 Task: Paste the paint format onto the triangle of an oval shape filled with red color.
Action: Mouse moved to (102, 95)
Screenshot: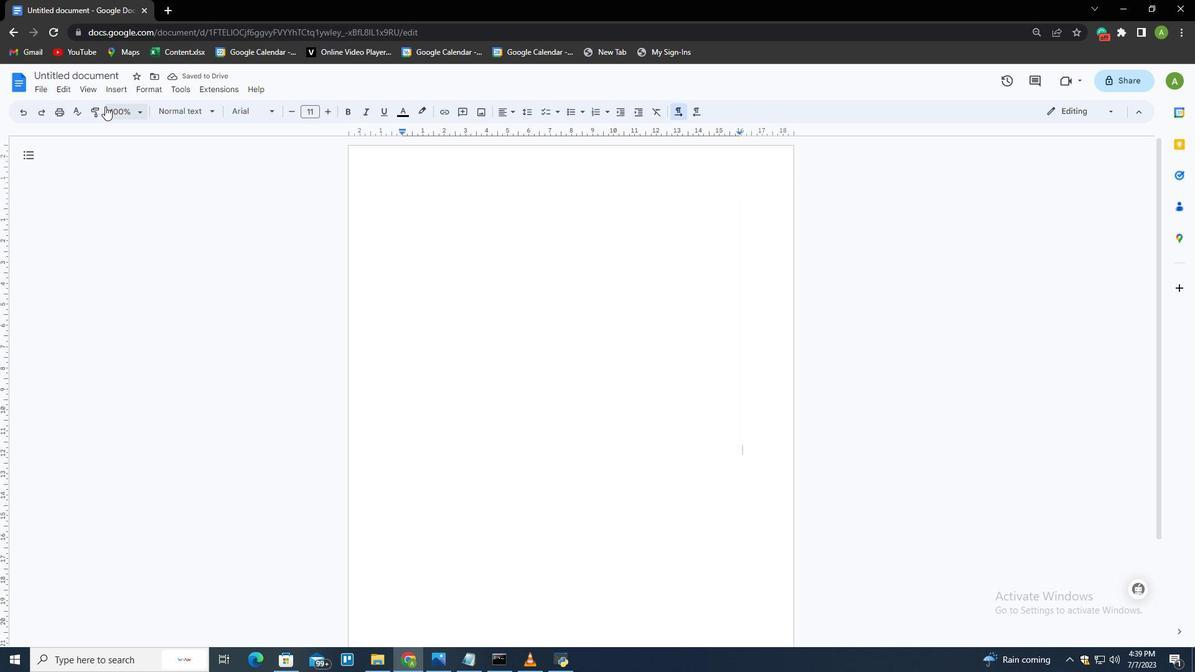 
Action: Mouse pressed left at (102, 95)
Screenshot: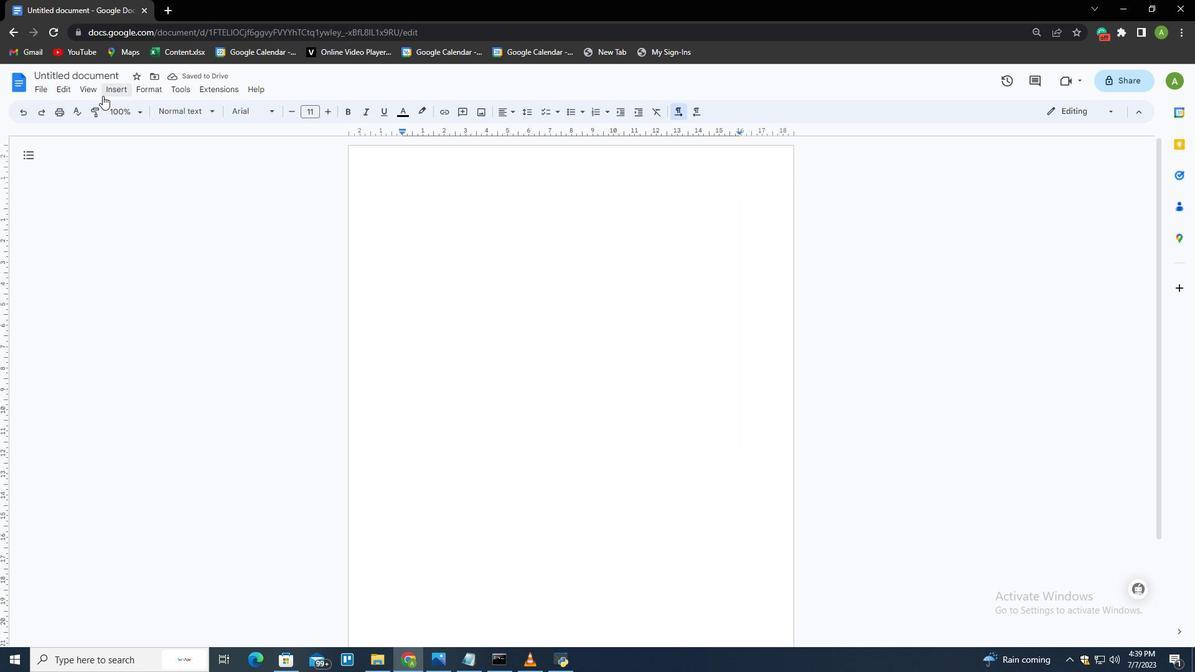 
Action: Mouse moved to (138, 142)
Screenshot: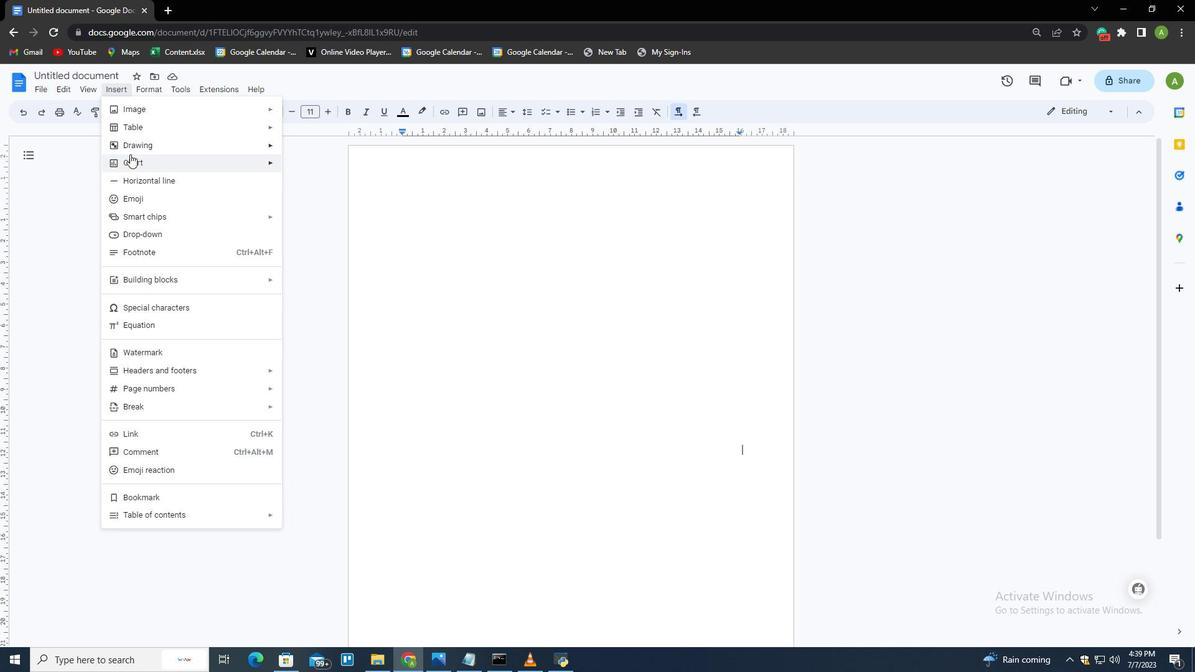 
Action: Mouse pressed left at (138, 142)
Screenshot: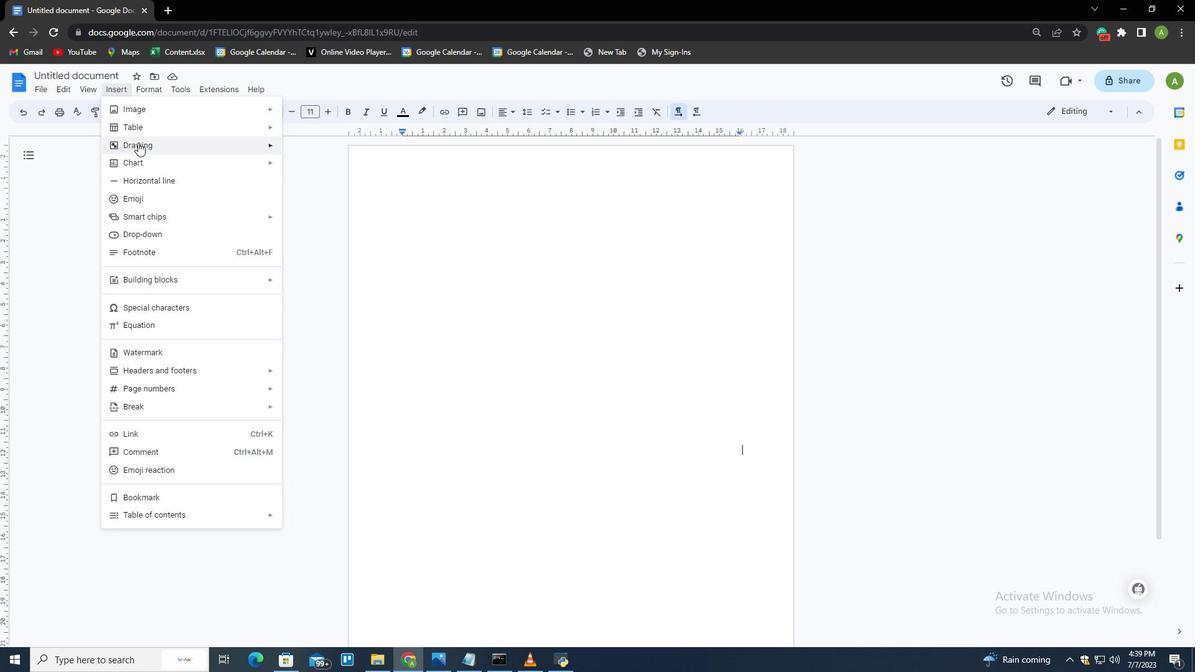 
Action: Mouse moved to (312, 145)
Screenshot: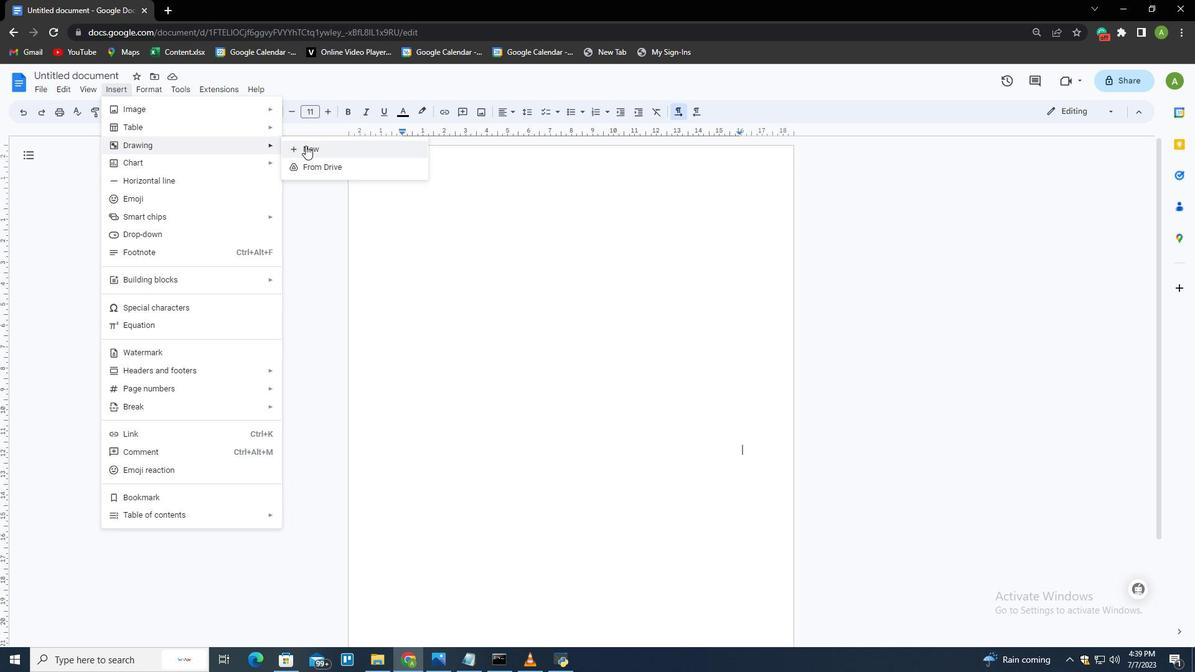 
Action: Mouse pressed left at (312, 145)
Screenshot: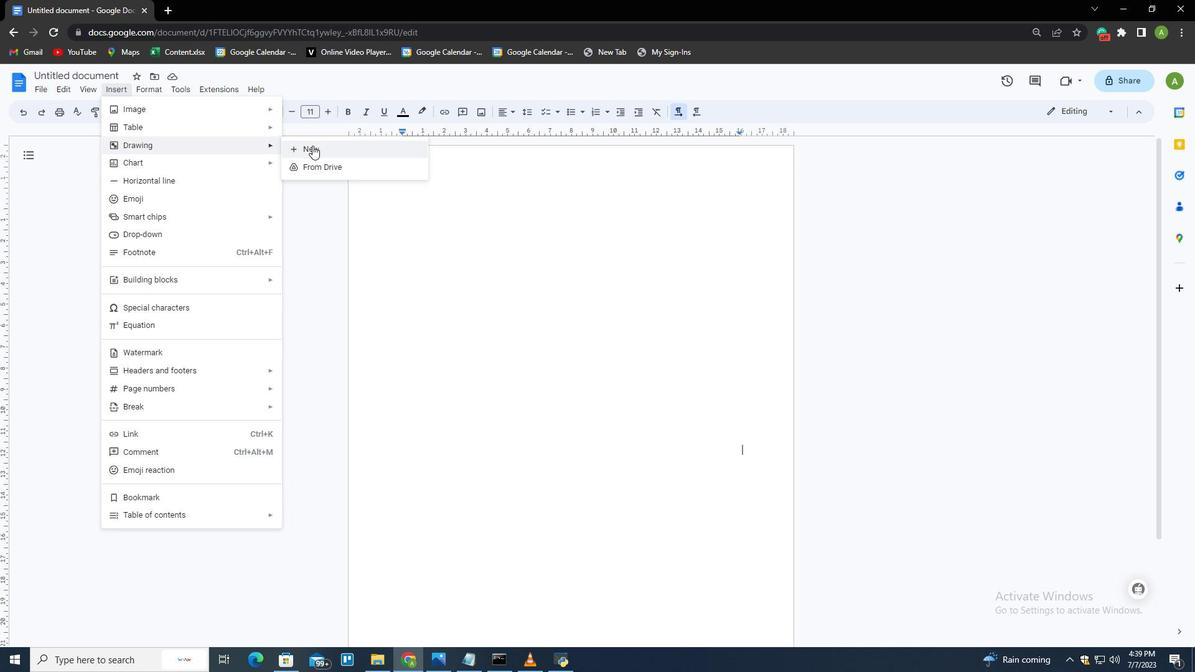 
Action: Mouse moved to (444, 143)
Screenshot: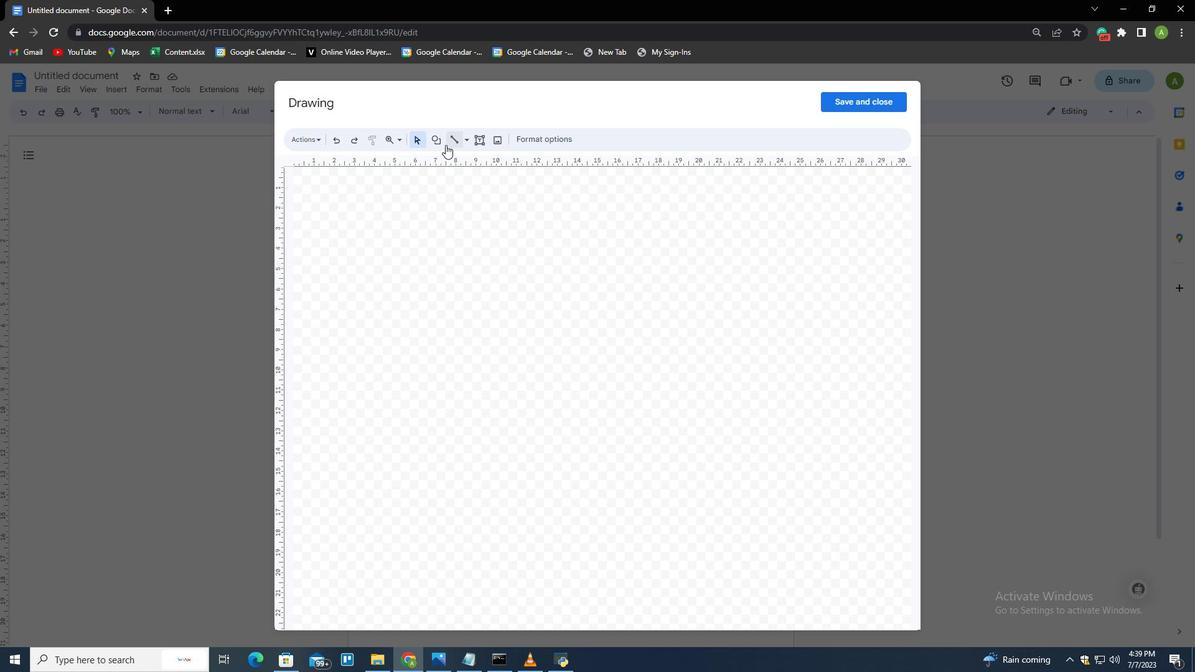 
Action: Mouse pressed left at (444, 143)
Screenshot: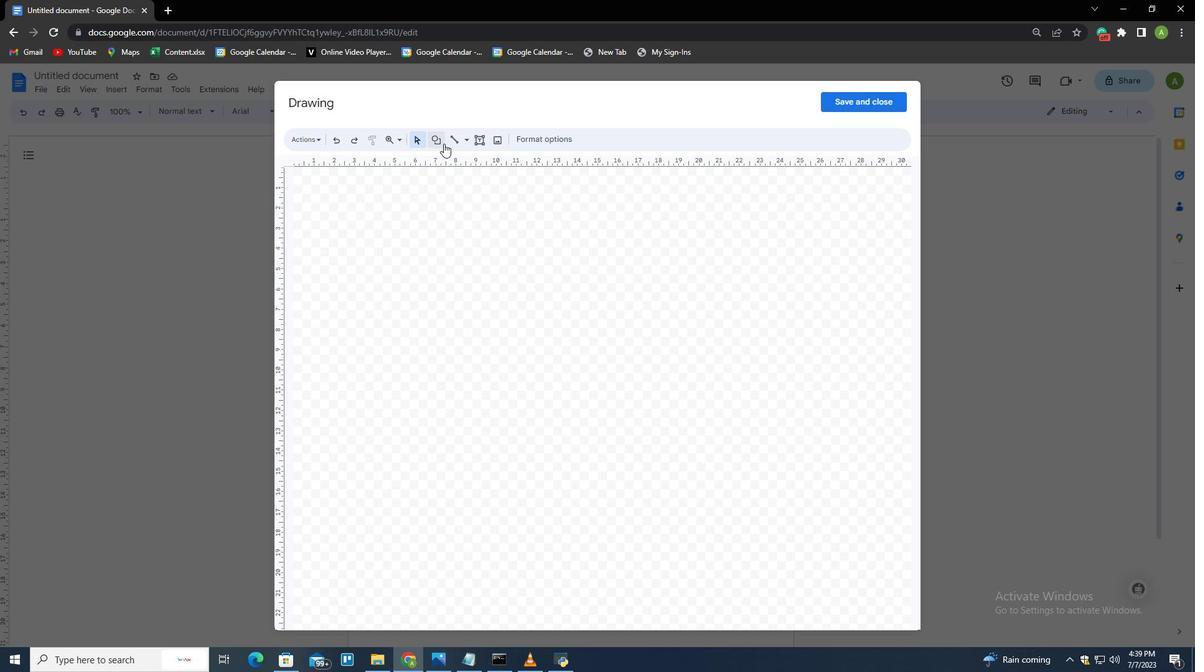 
Action: Mouse moved to (453, 160)
Screenshot: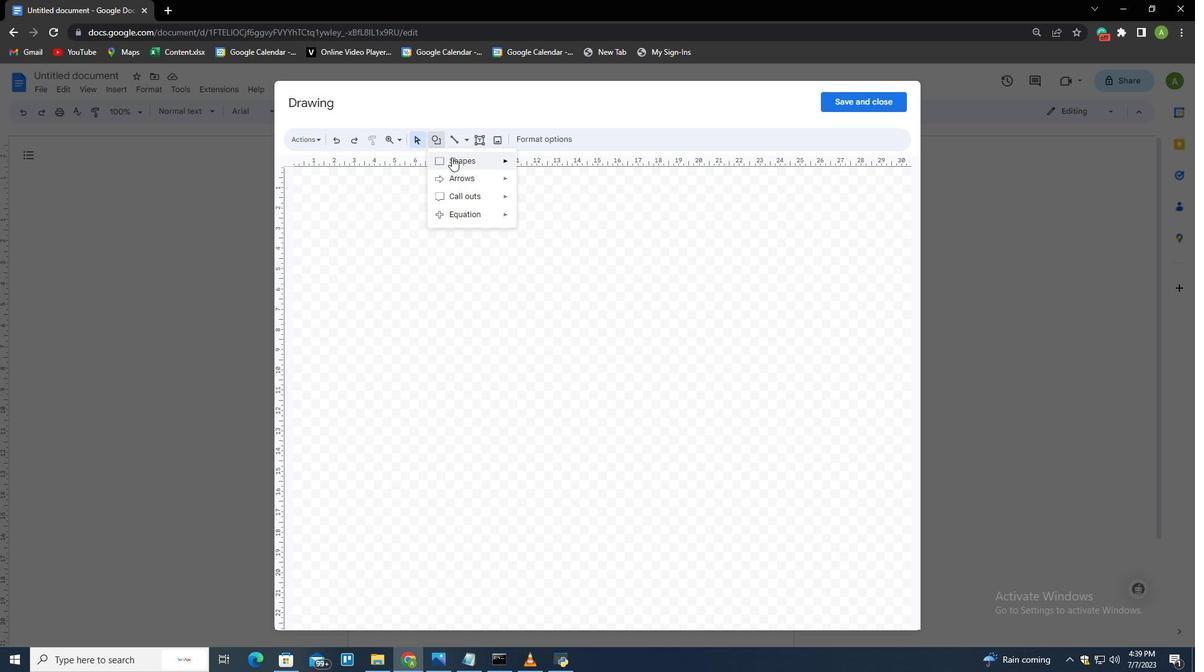 
Action: Mouse pressed left at (453, 160)
Screenshot: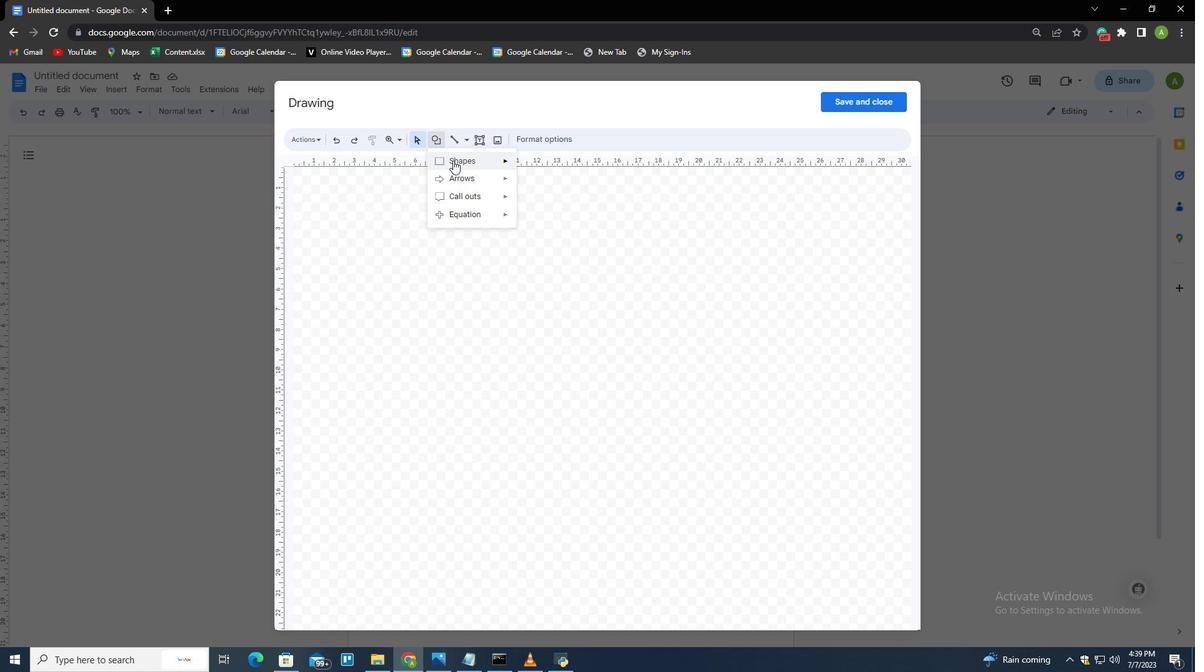 
Action: Mouse moved to (522, 182)
Screenshot: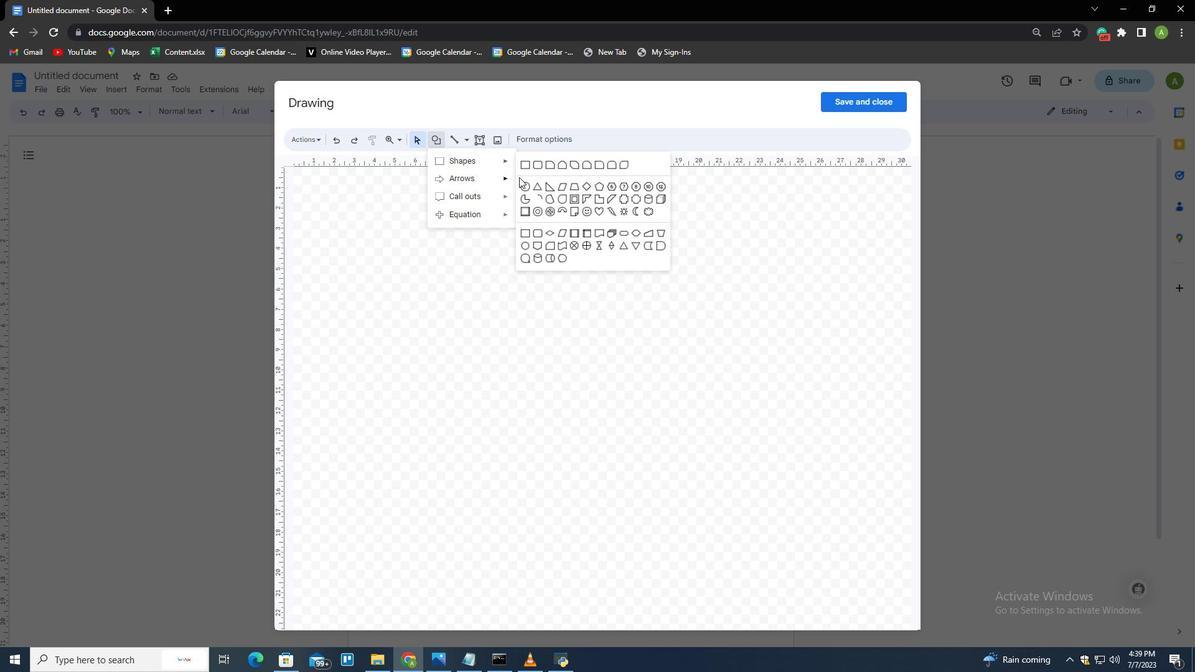
Action: Mouse pressed left at (522, 182)
Screenshot: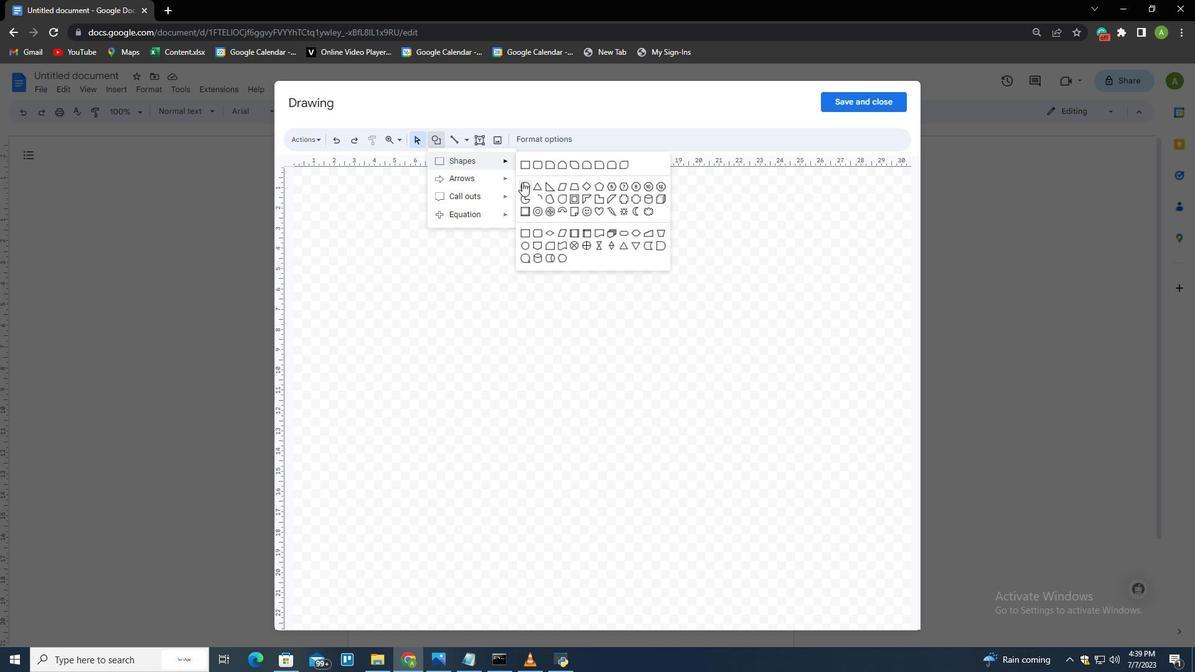 
Action: Mouse moved to (482, 318)
Screenshot: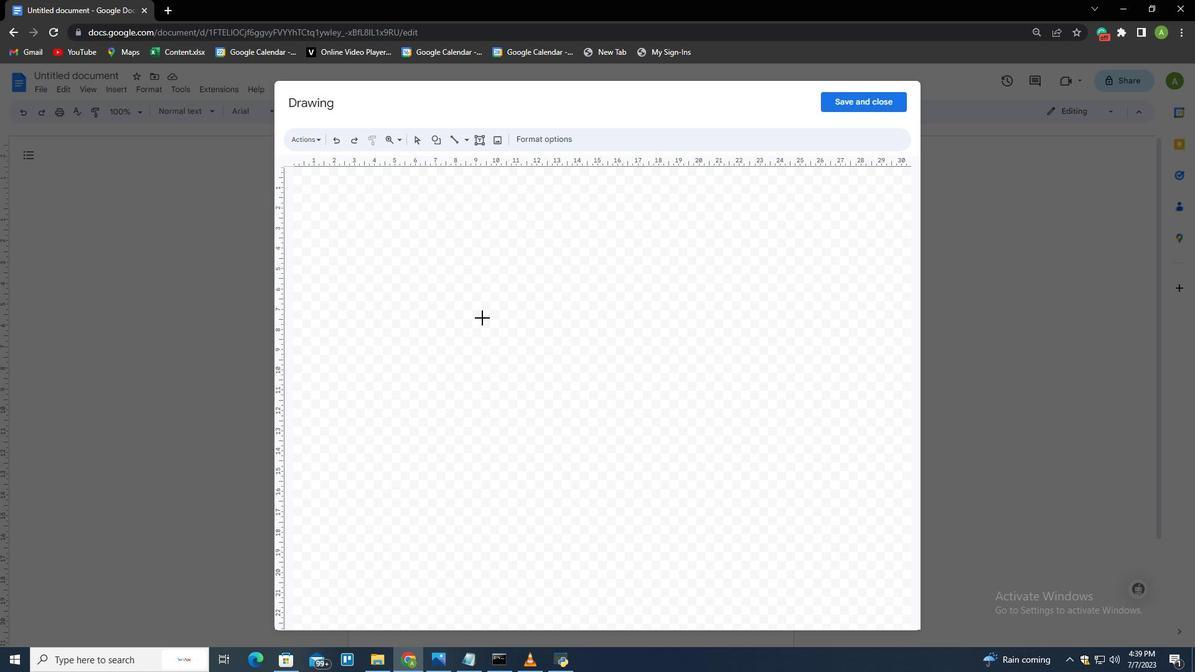 
Action: Mouse pressed left at (482, 318)
Screenshot: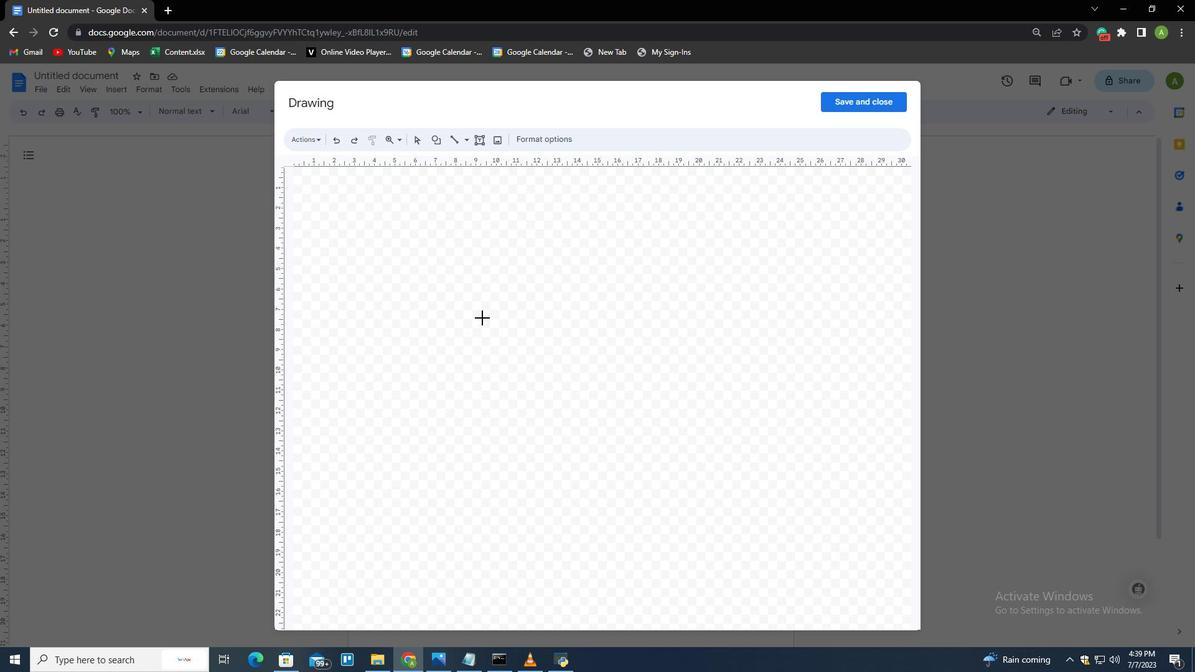 
Action: Mouse moved to (517, 138)
Screenshot: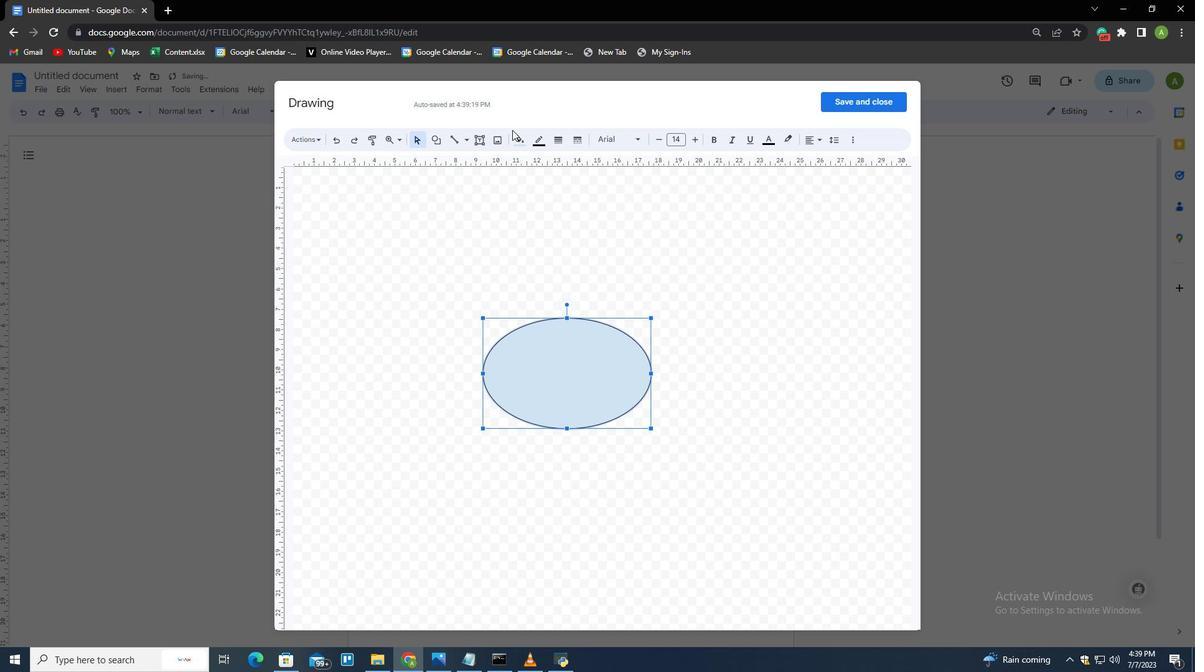 
Action: Mouse pressed left at (517, 138)
Screenshot: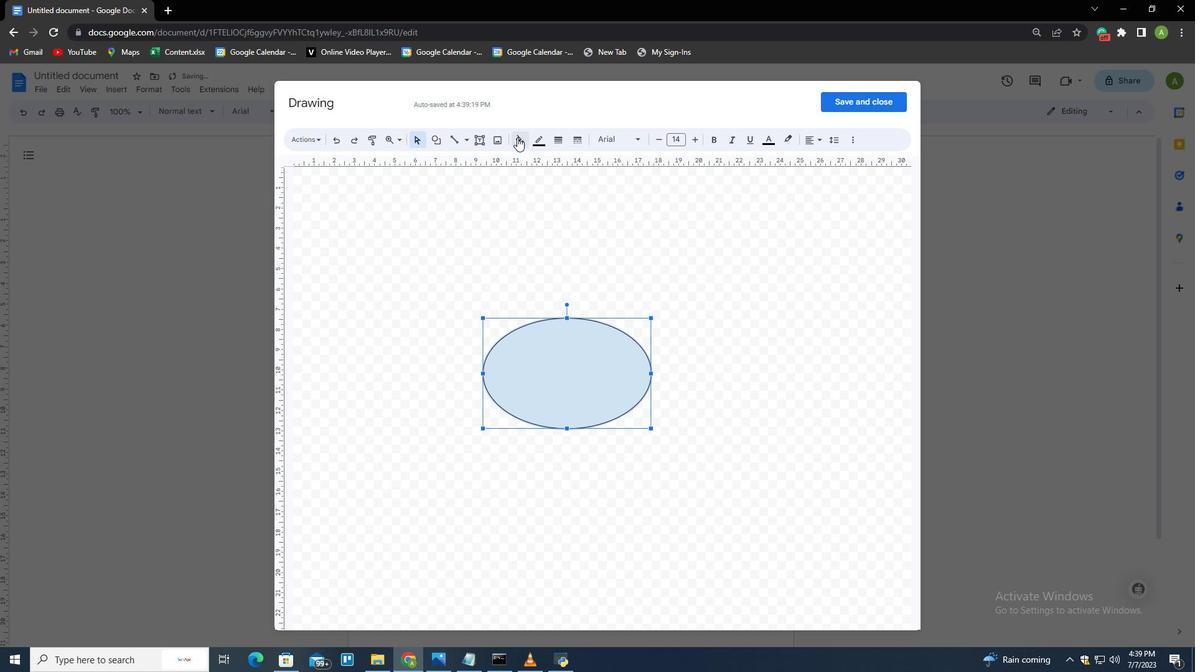 
Action: Mouse moved to (535, 224)
Screenshot: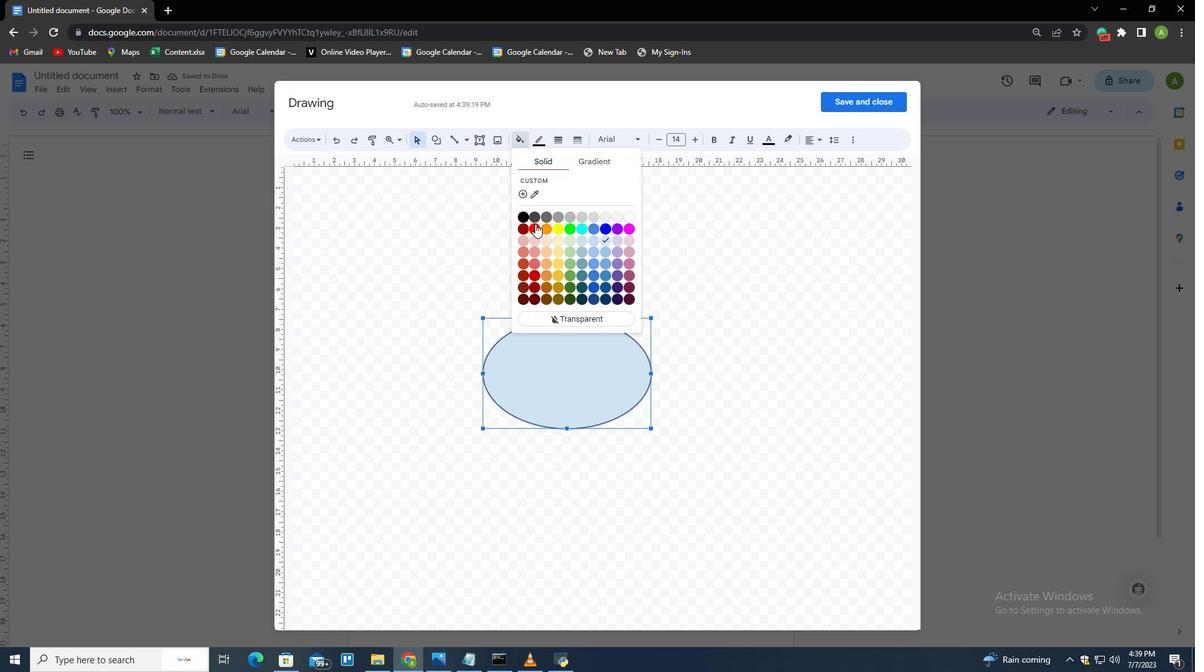 
Action: Mouse pressed left at (535, 224)
Screenshot: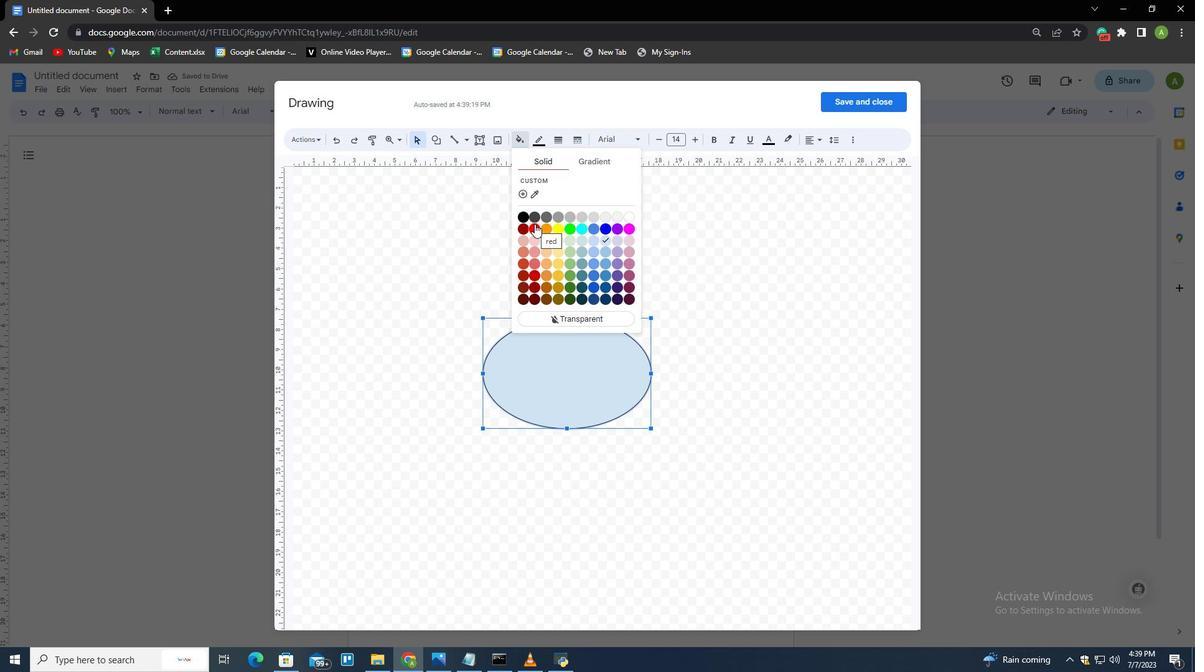 
Action: Mouse moved to (534, 223)
Screenshot: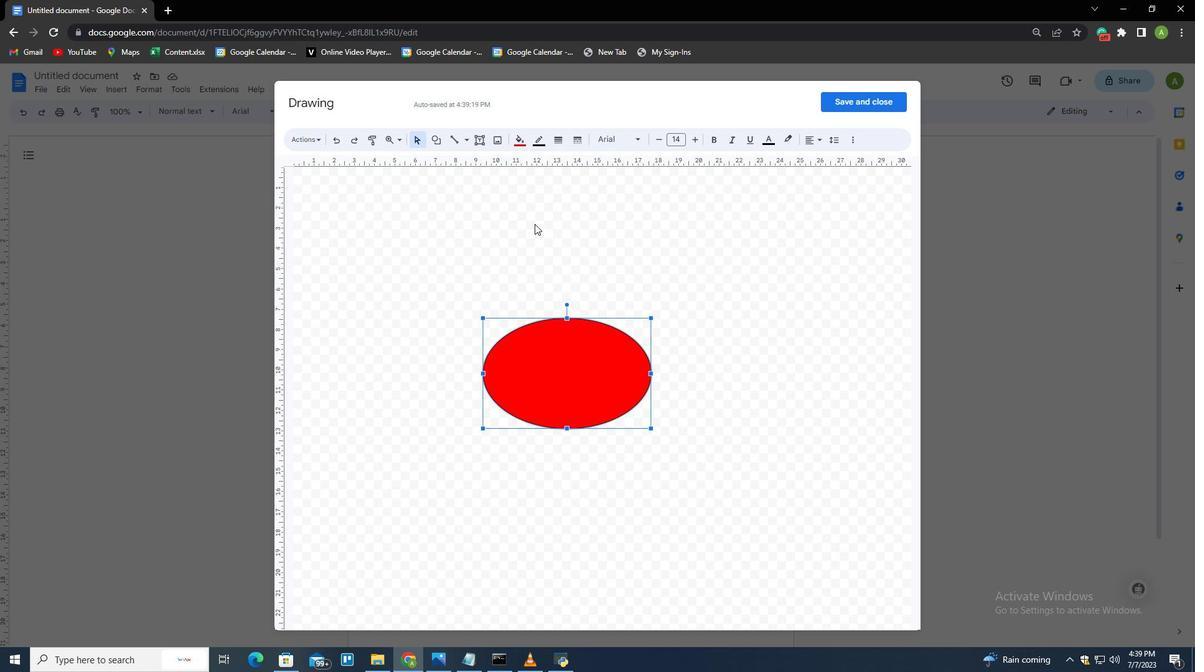 
Action: Mouse pressed left at (534, 223)
Screenshot: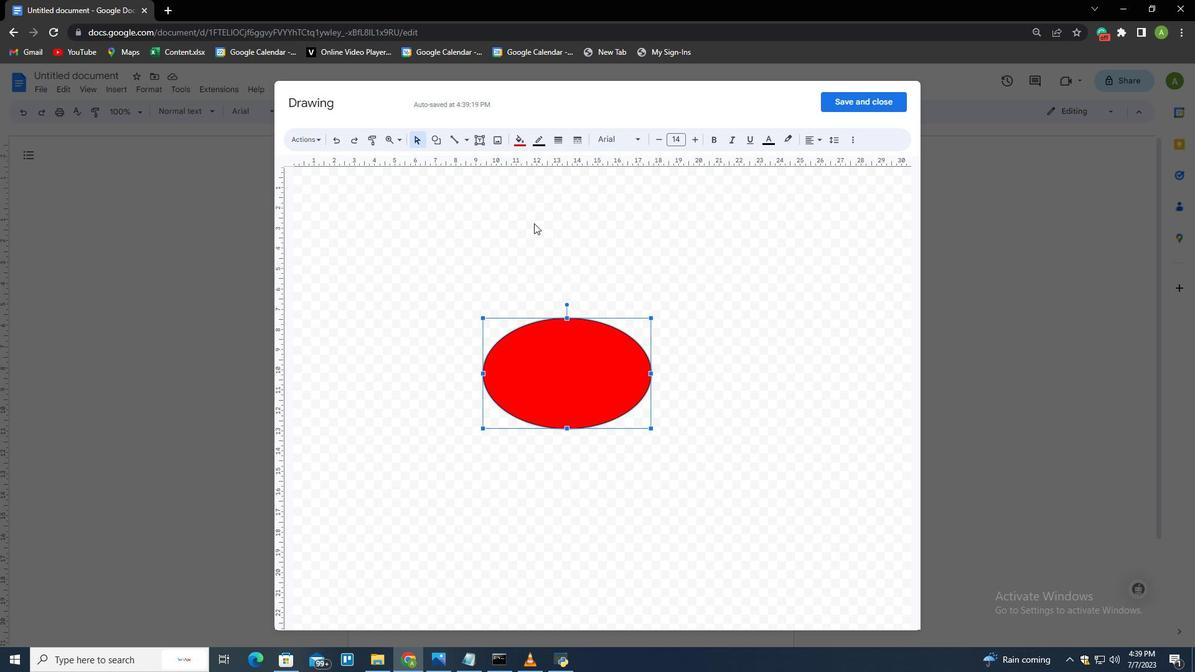 
Action: Mouse moved to (442, 140)
Screenshot: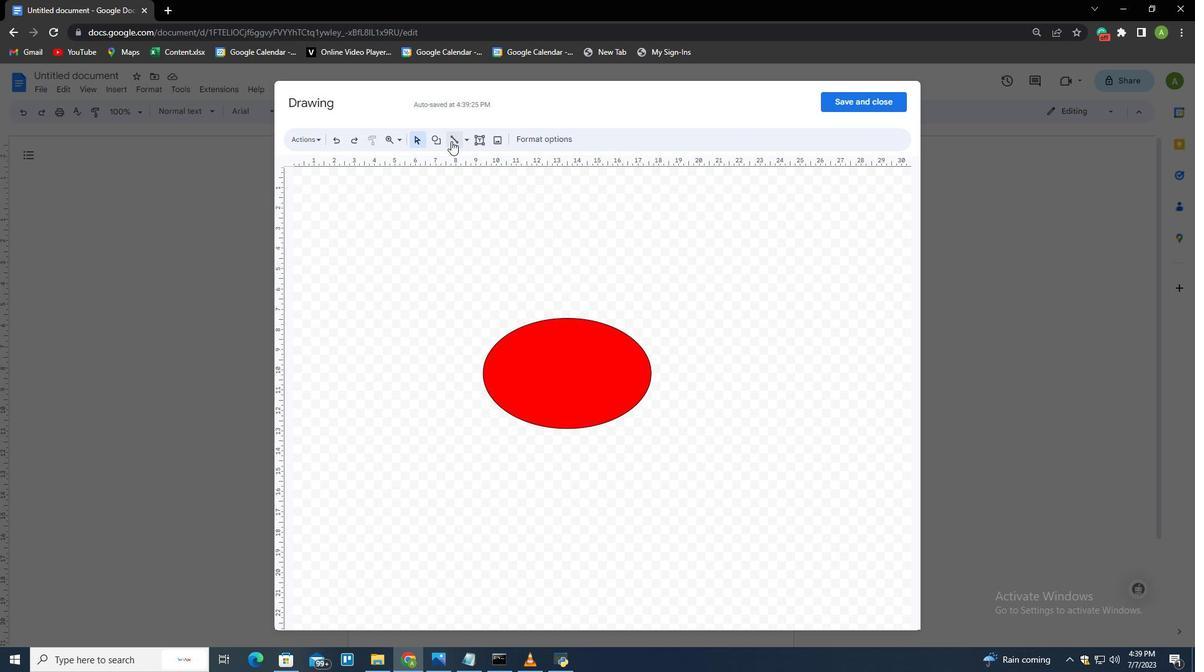 
Action: Mouse pressed left at (442, 140)
Screenshot: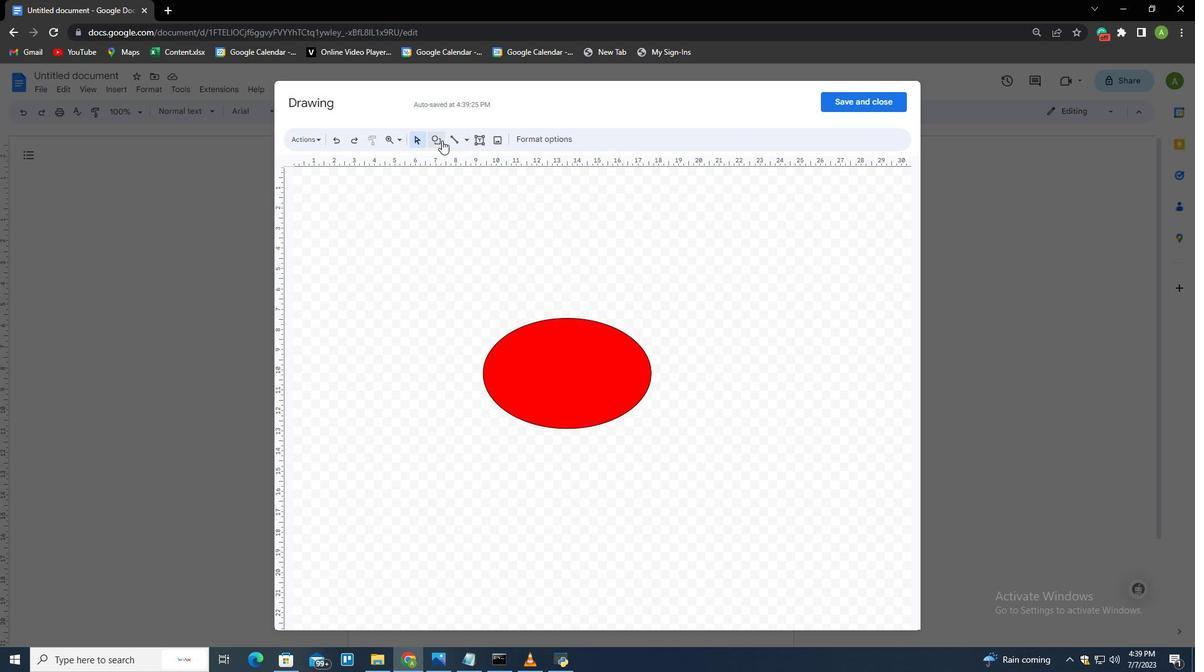 
Action: Mouse moved to (461, 158)
Screenshot: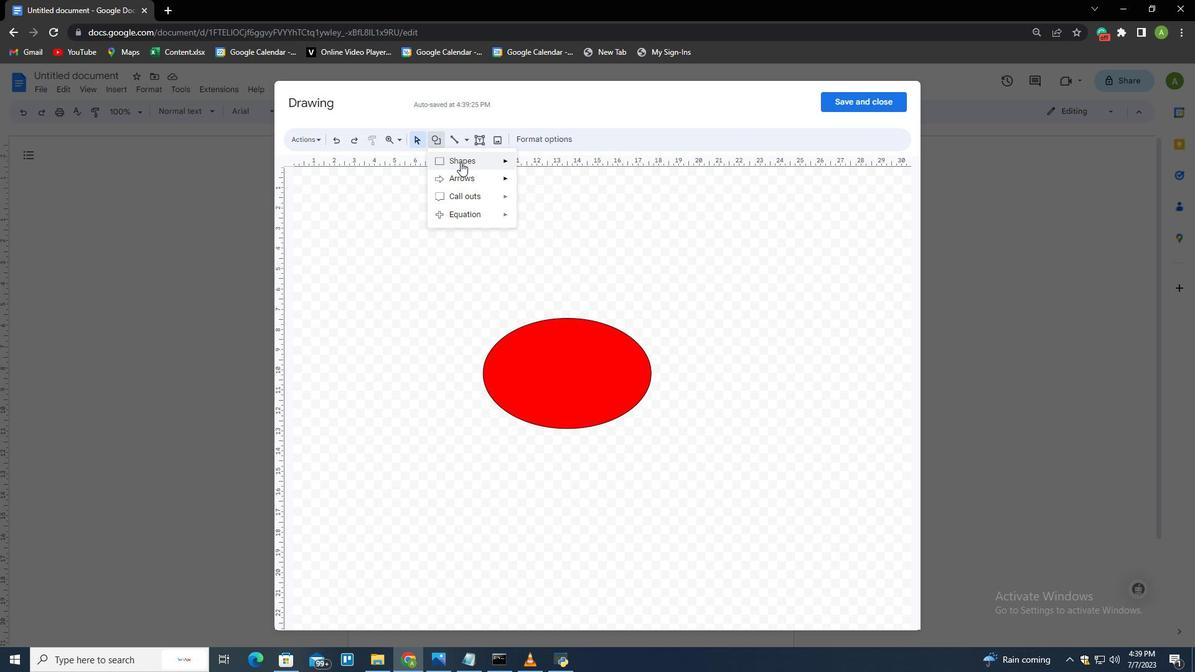 
Action: Mouse pressed left at (461, 158)
Screenshot: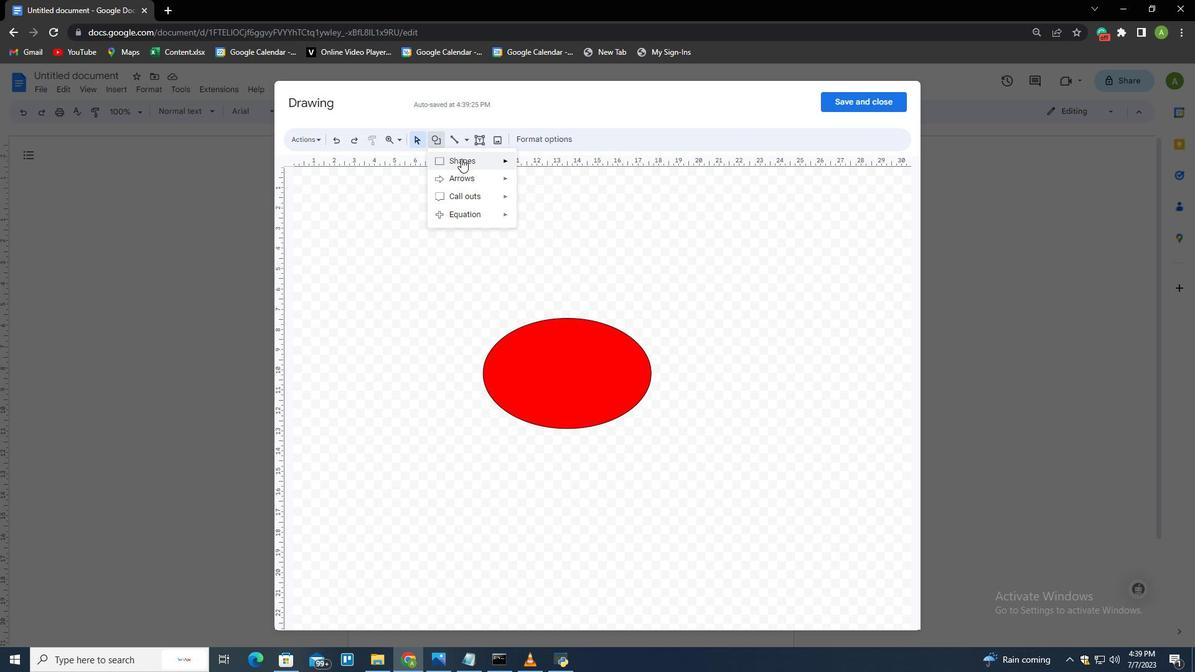 
Action: Mouse moved to (531, 185)
Screenshot: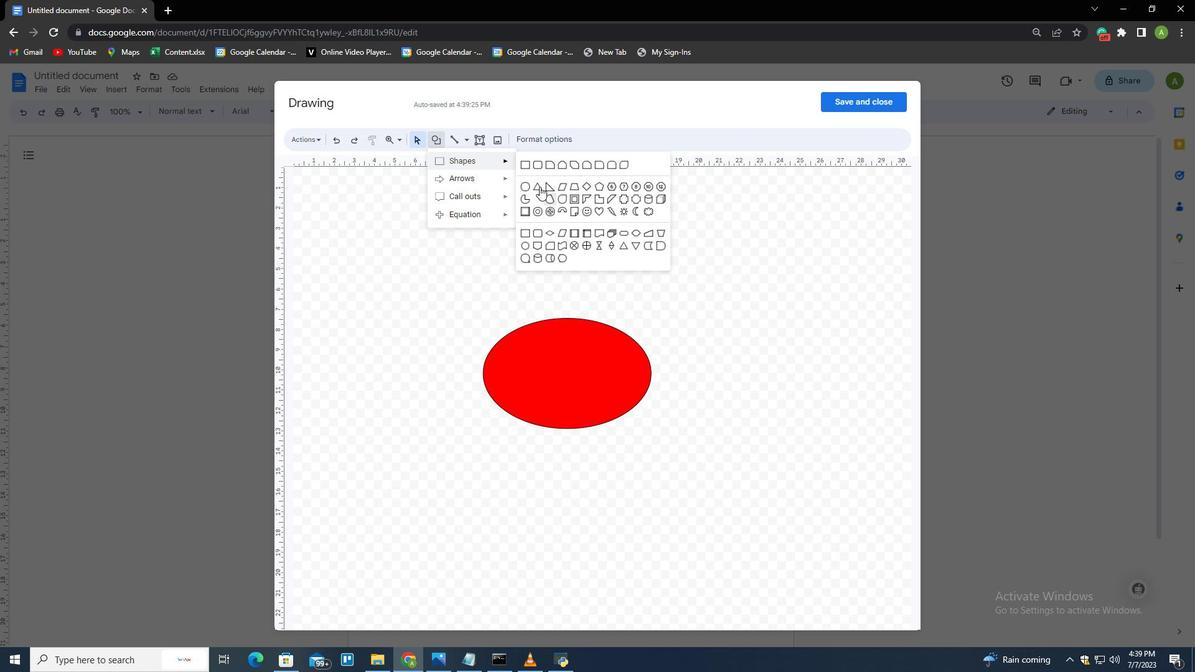 
Action: Mouse pressed left at (531, 185)
Screenshot: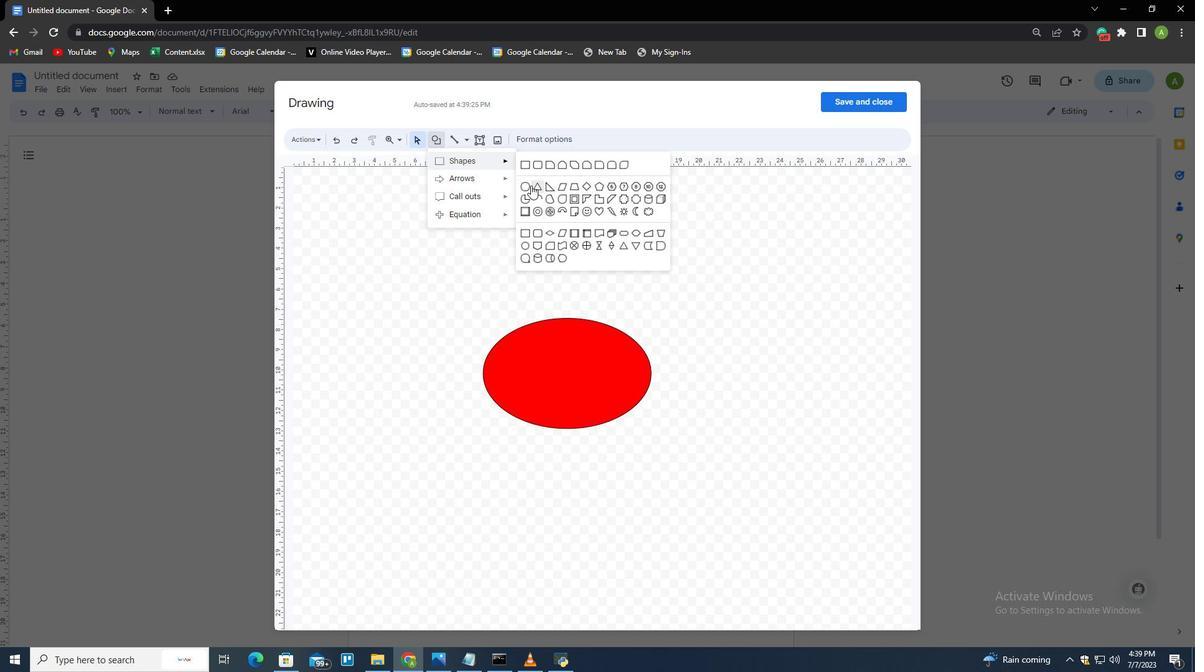 
Action: Mouse moved to (375, 521)
Screenshot: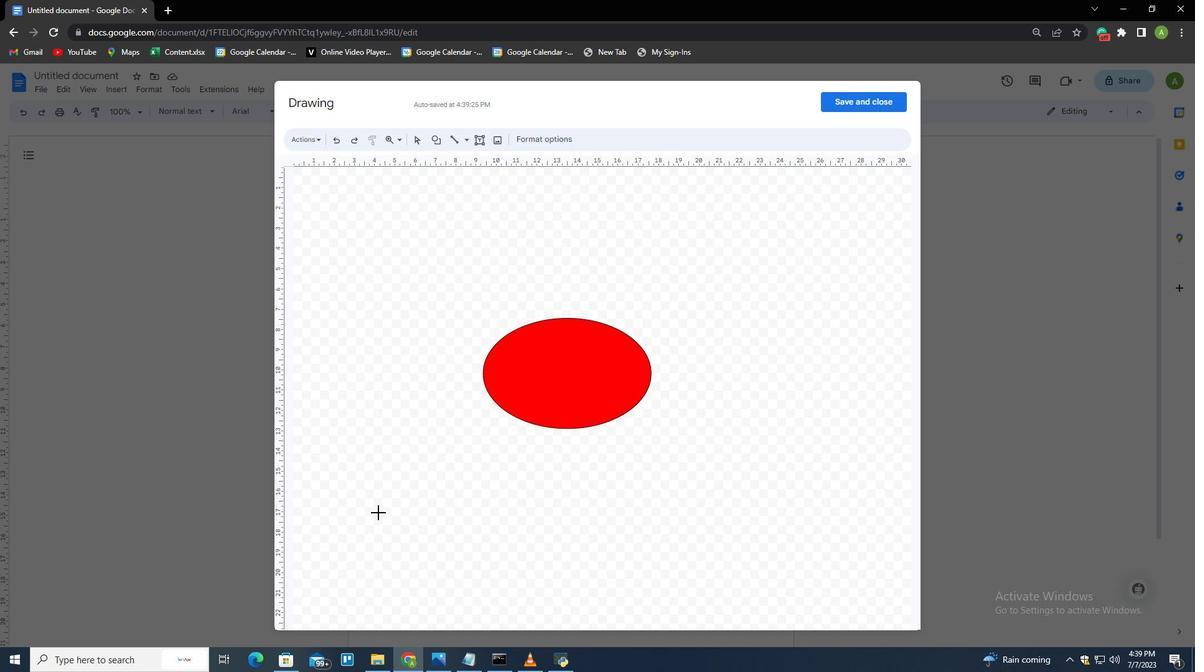
Action: Mouse pressed left at (375, 521)
Screenshot: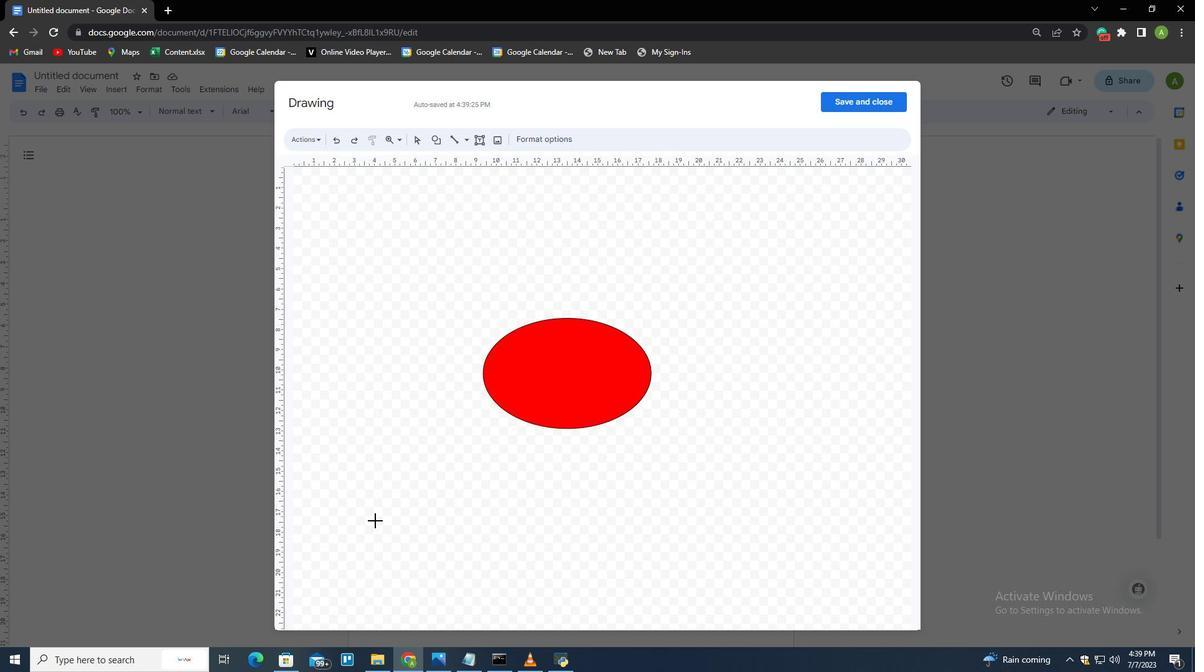 
Action: Mouse moved to (567, 371)
Screenshot: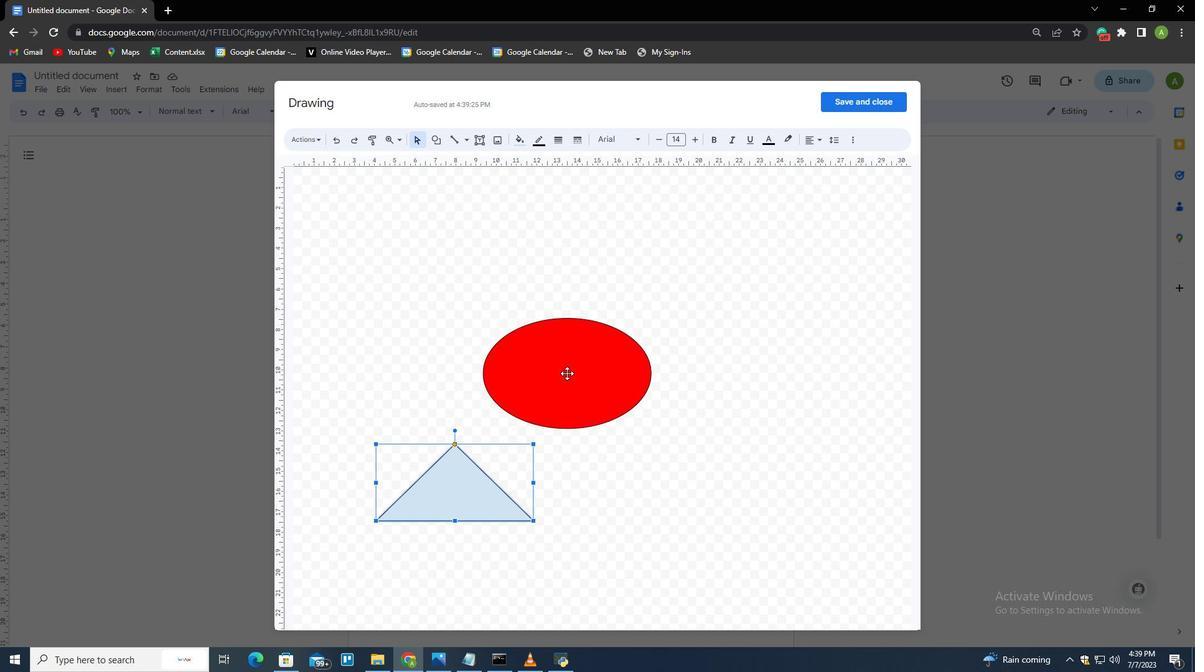 
Action: Mouse pressed left at (567, 371)
Screenshot: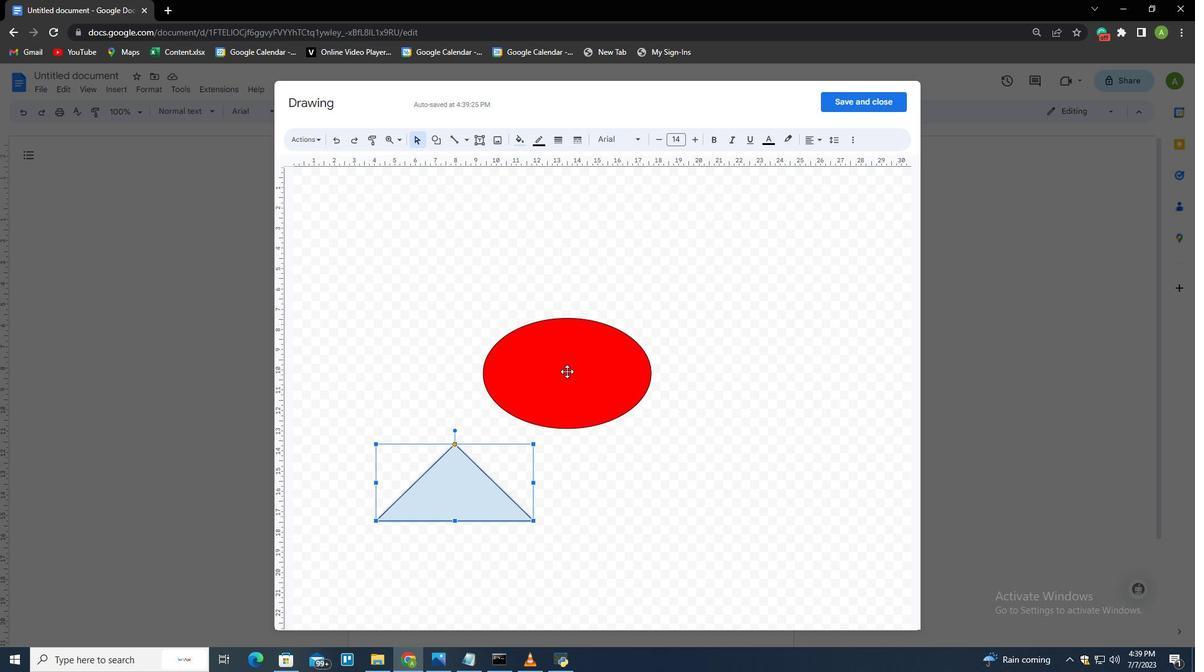 
Action: Mouse moved to (371, 136)
Screenshot: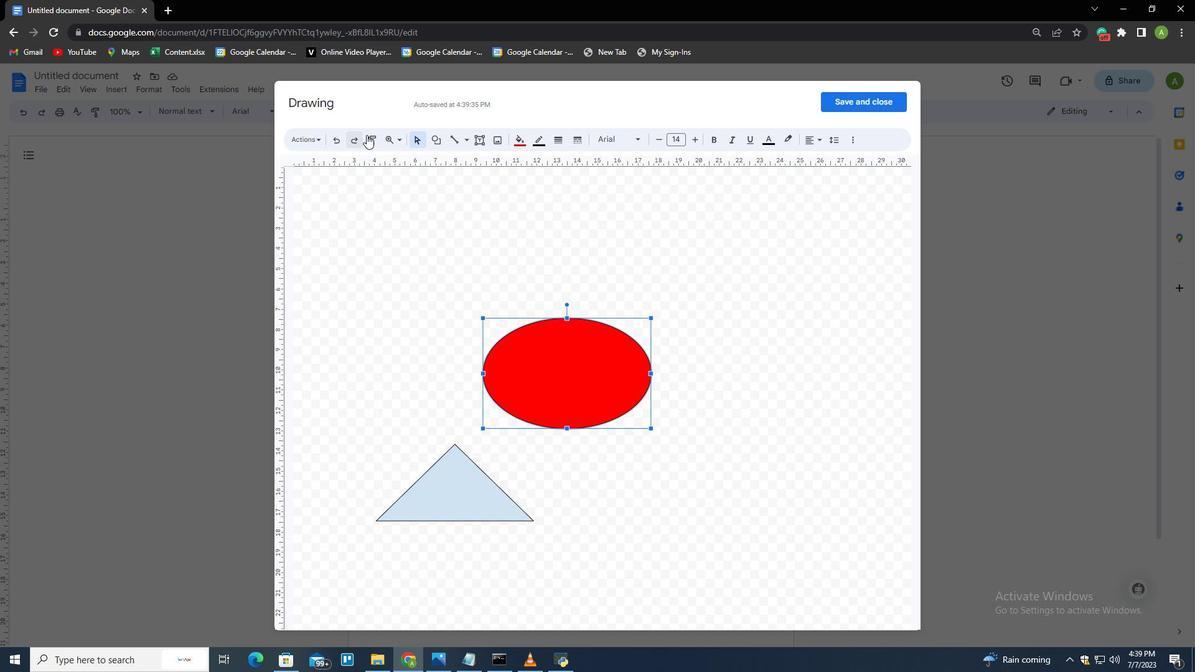 
Action: Mouse pressed left at (371, 136)
Screenshot: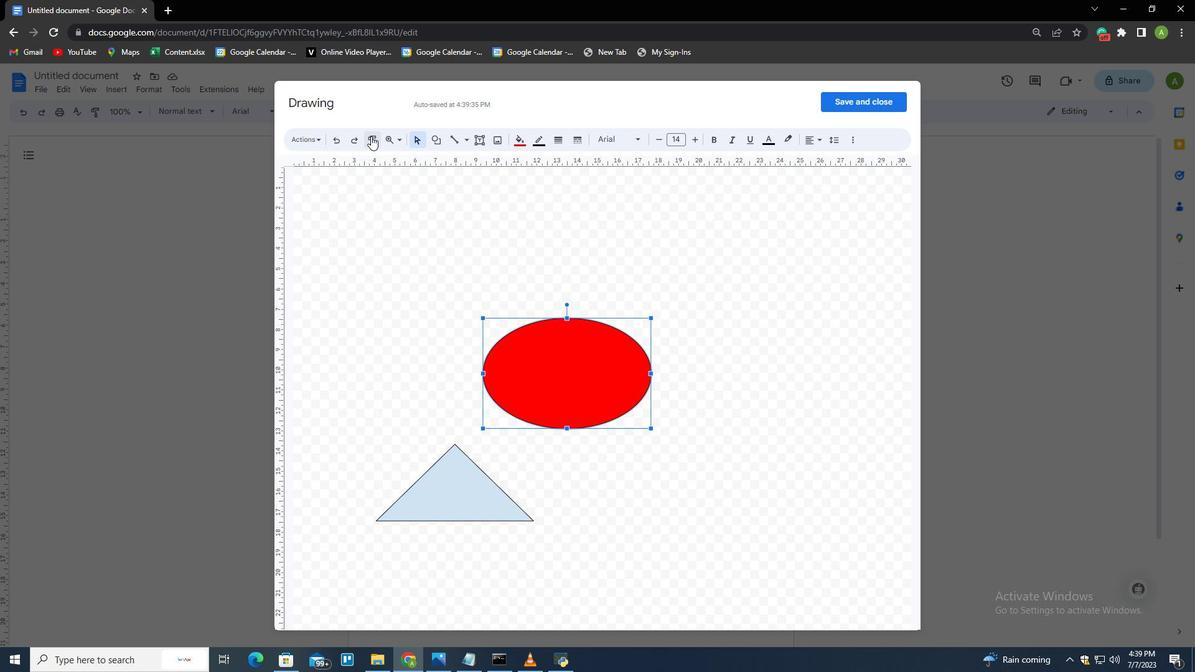 
Action: Mouse moved to (432, 486)
Screenshot: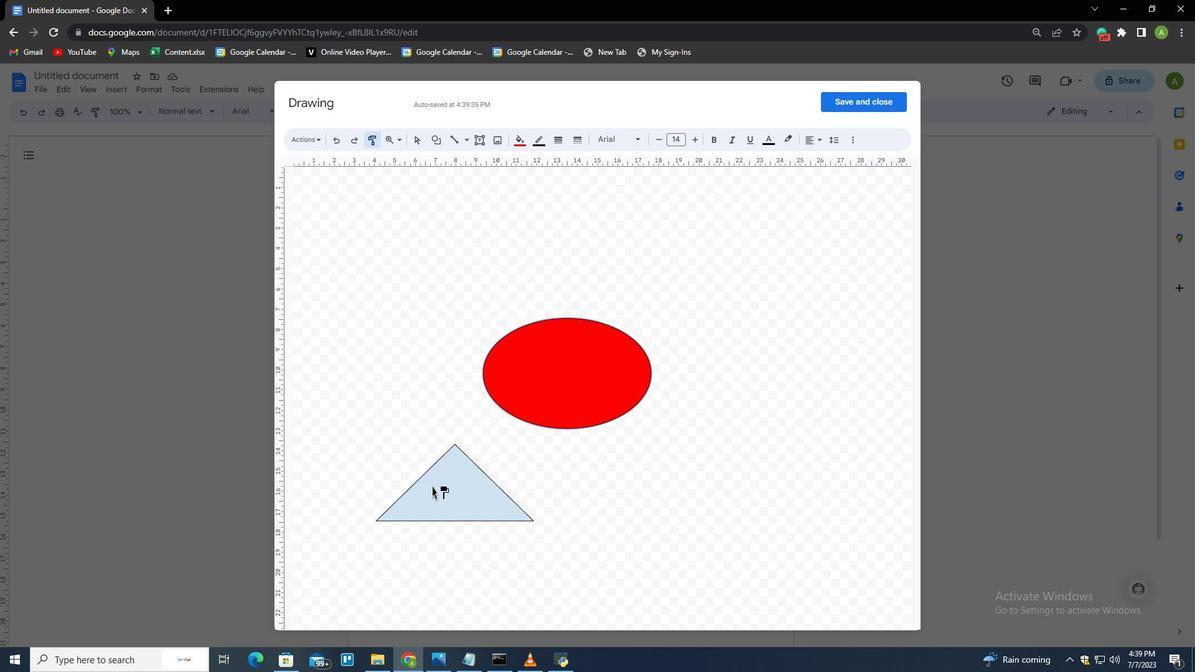 
Action: Mouse pressed left at (432, 486)
Screenshot: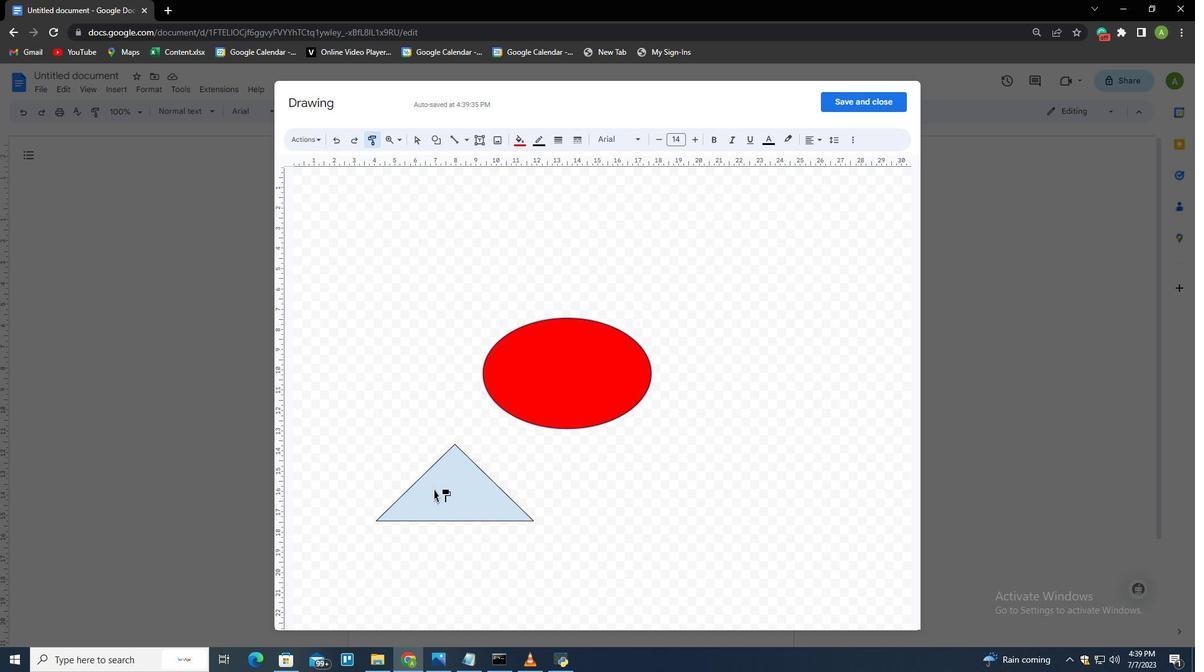 
Action: Mouse moved to (449, 388)
Screenshot: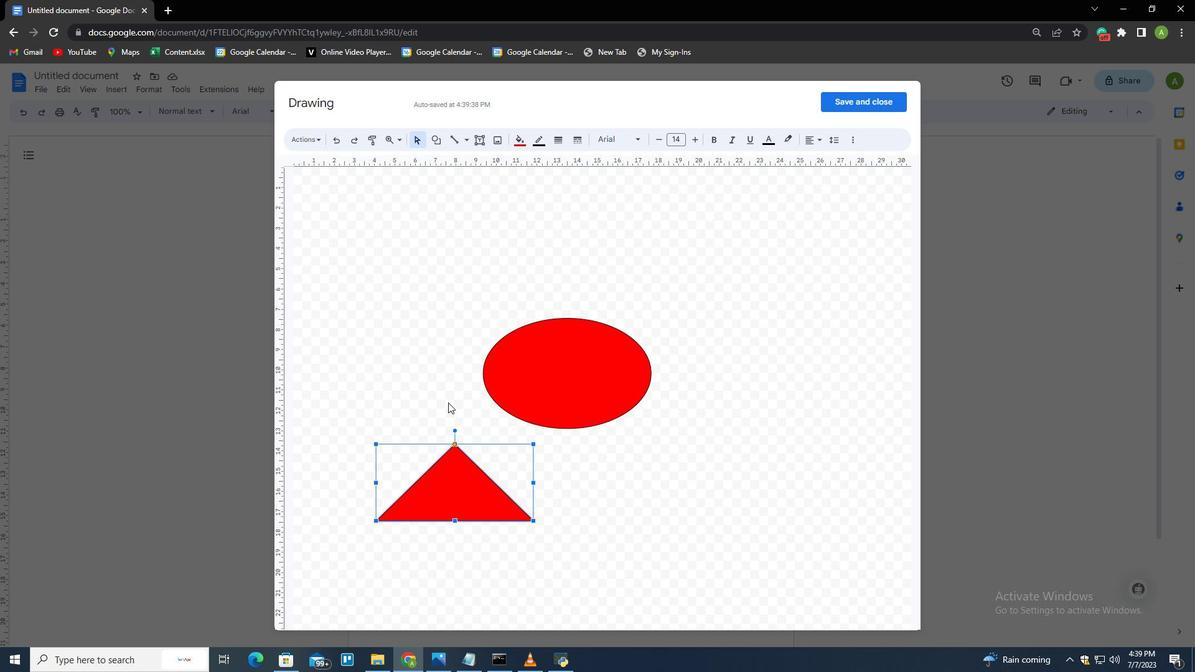 
Action: Mouse pressed left at (449, 388)
Screenshot: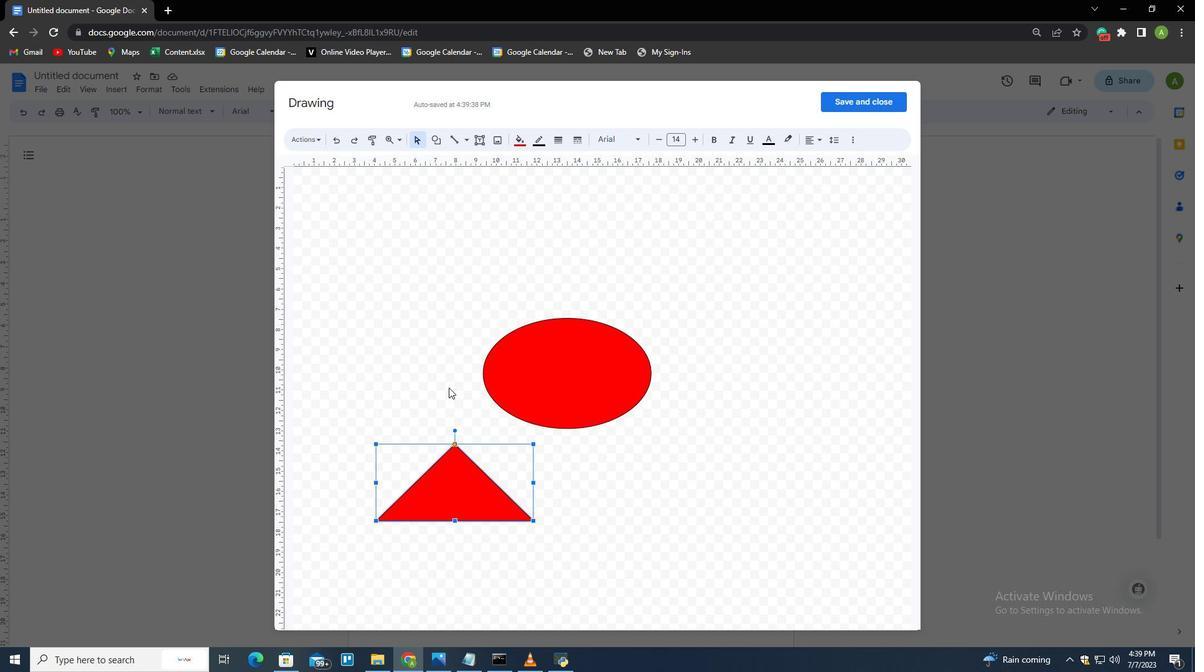 
